 Task: Make in the project TripleWorks a sprint 'Celestial Sprint'.
Action: Mouse moved to (201, 58)
Screenshot: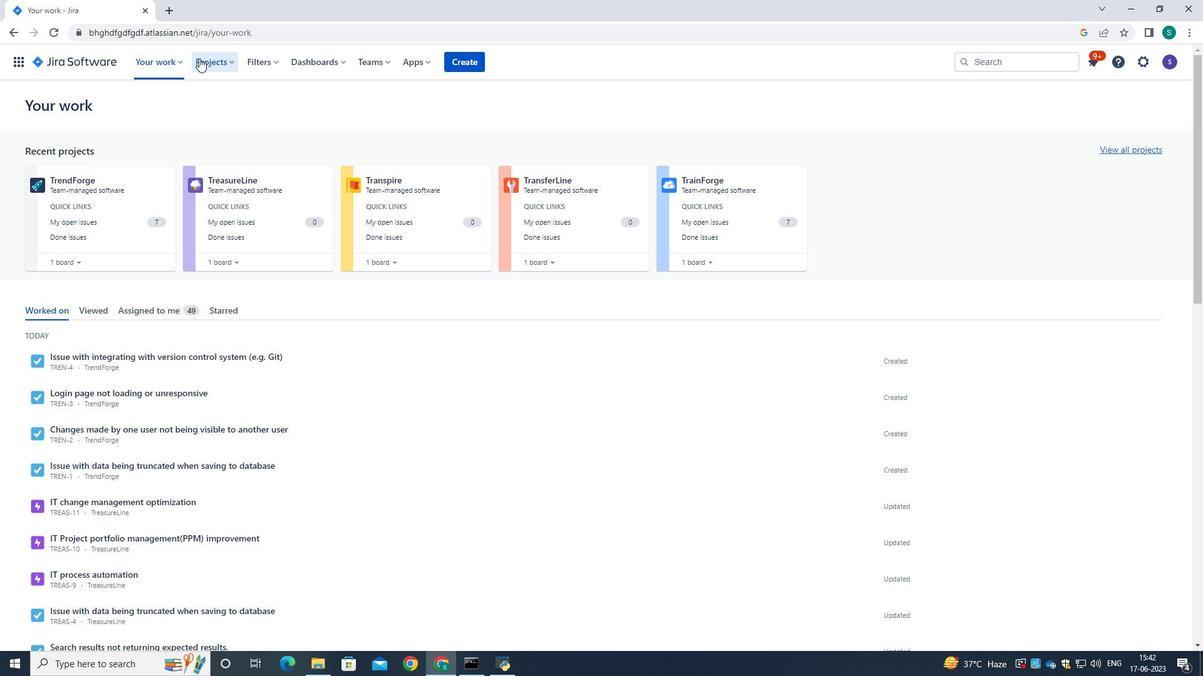 
Action: Mouse pressed left at (201, 58)
Screenshot: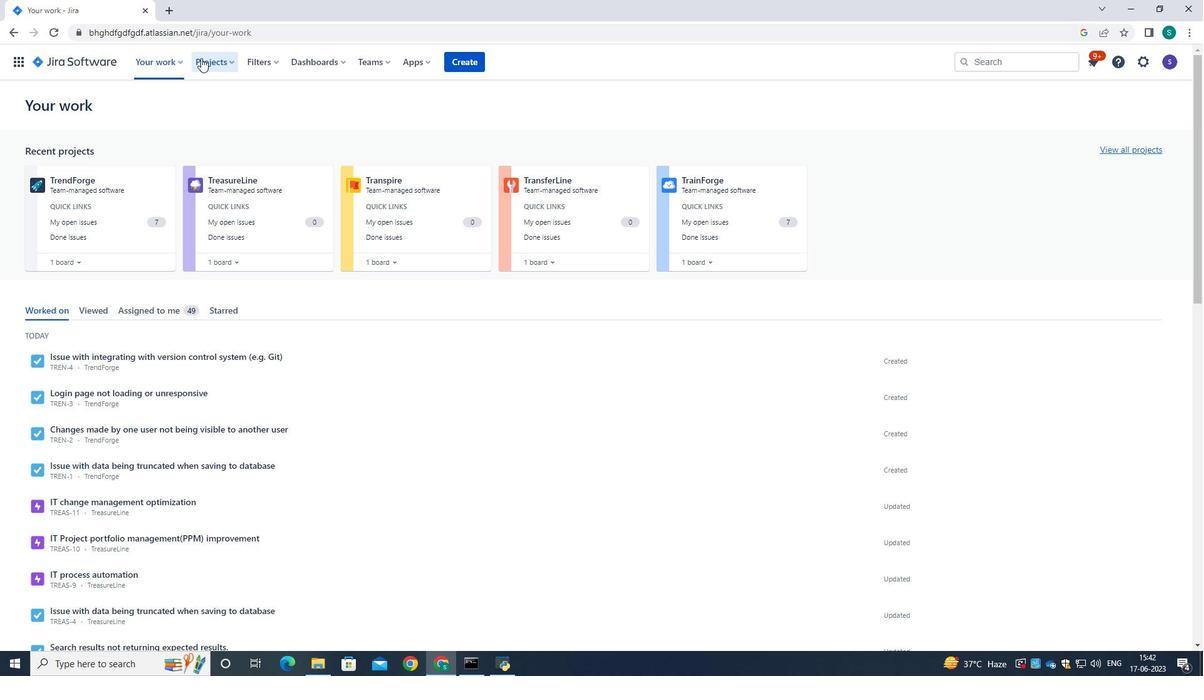 
Action: Mouse moved to (223, 119)
Screenshot: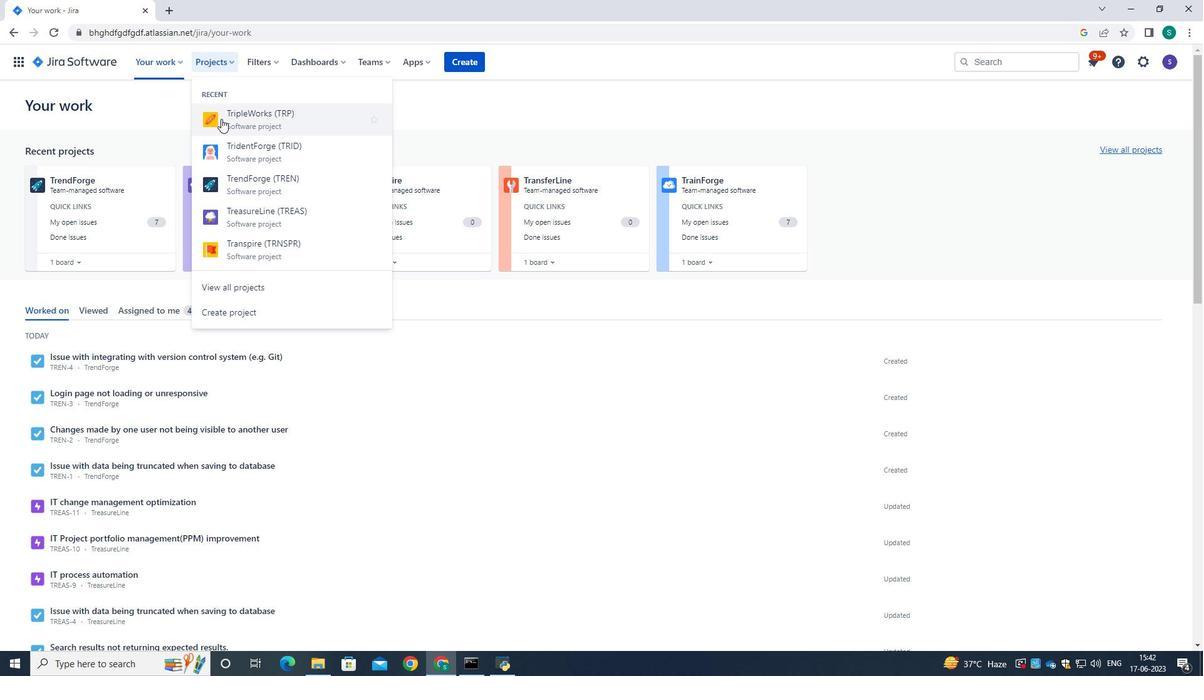 
Action: Mouse pressed left at (223, 119)
Screenshot: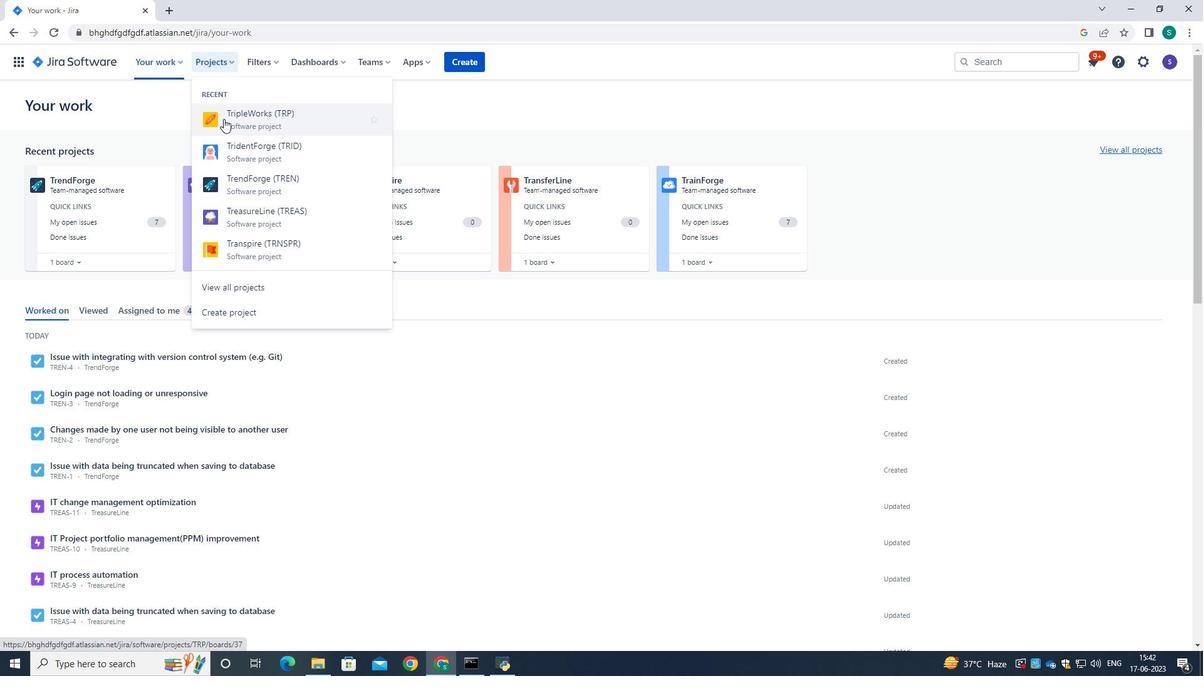 
Action: Mouse moved to (73, 194)
Screenshot: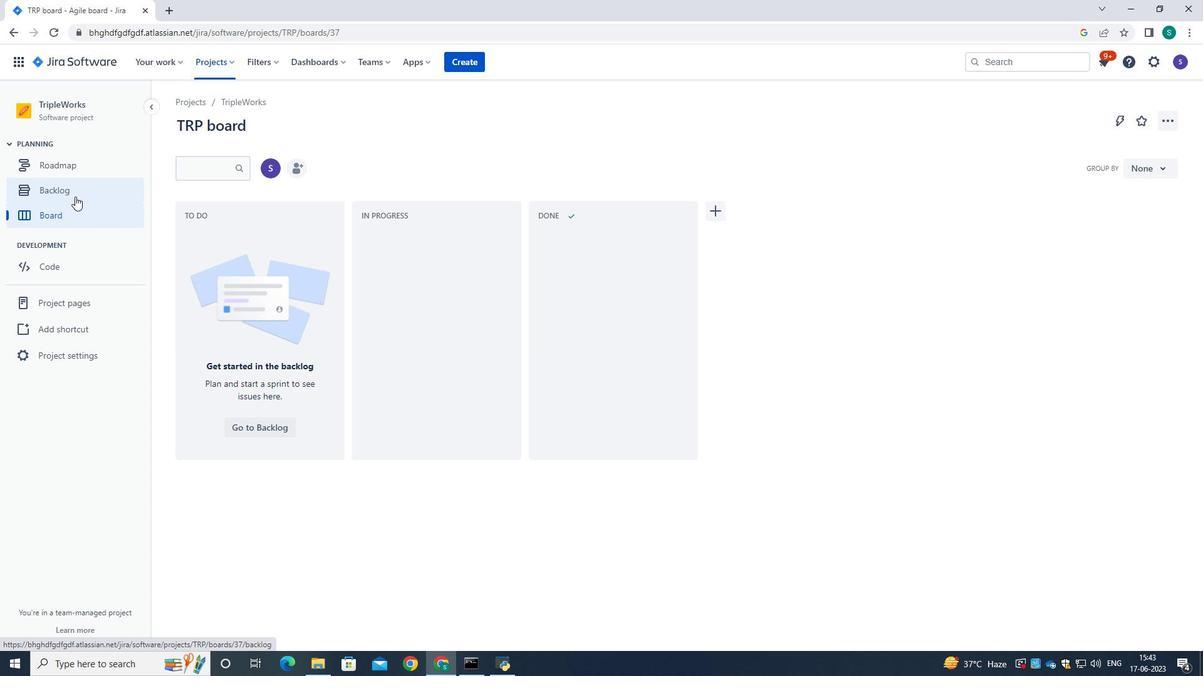 
Action: Mouse pressed left at (73, 194)
Screenshot: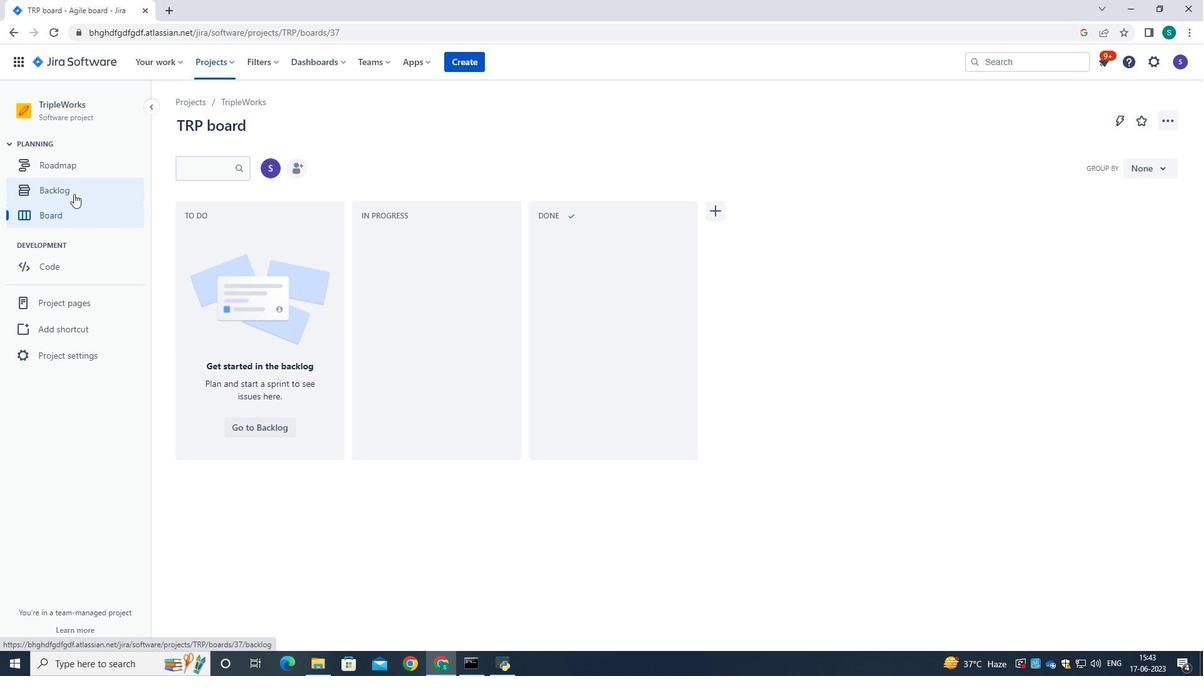 
Action: Mouse moved to (686, 251)
Screenshot: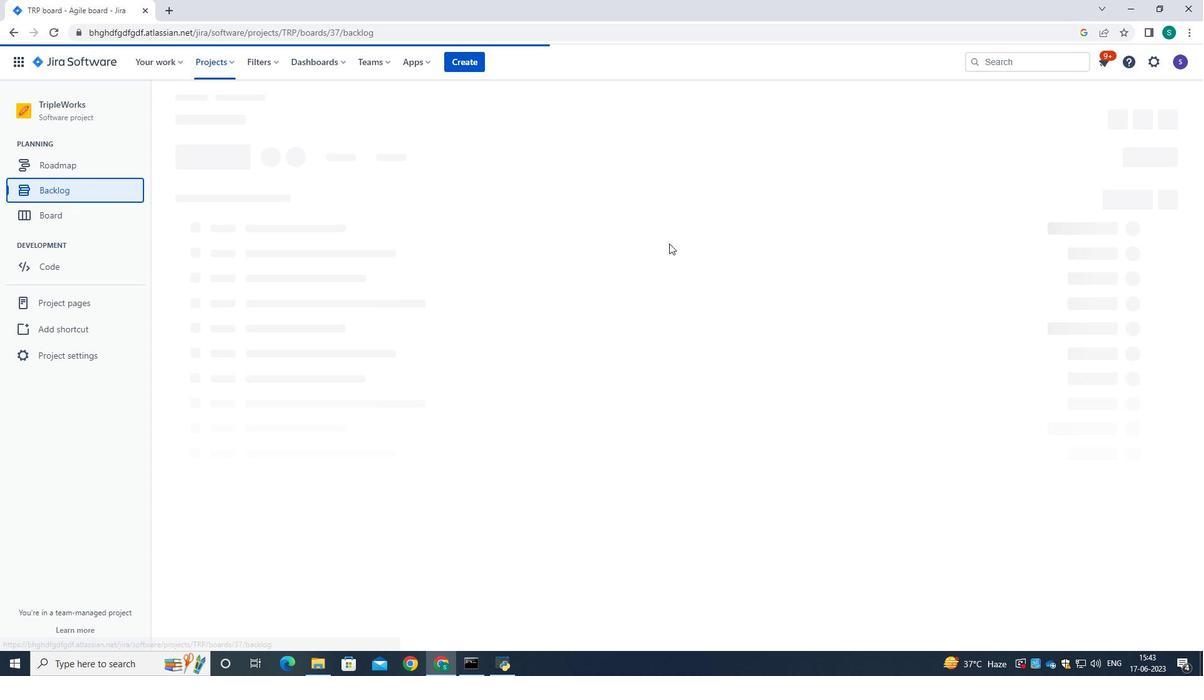 
Action: Mouse scrolled (686, 251) with delta (0, 0)
Screenshot: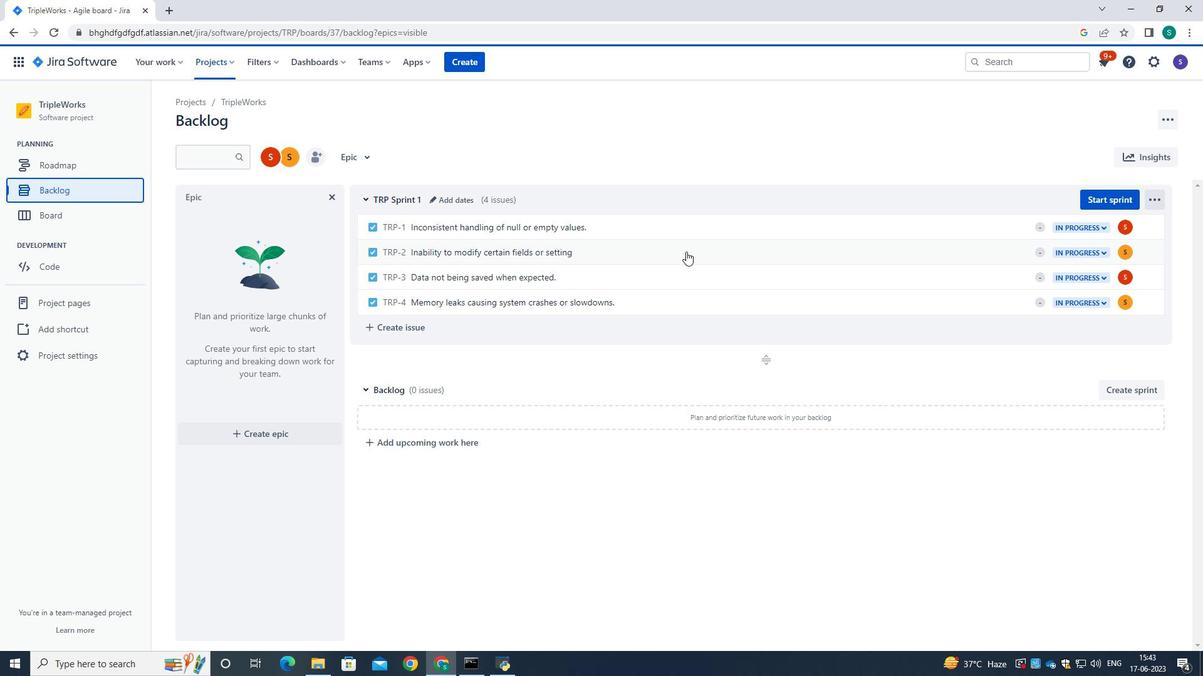 
Action: Mouse scrolled (686, 251) with delta (0, 0)
Screenshot: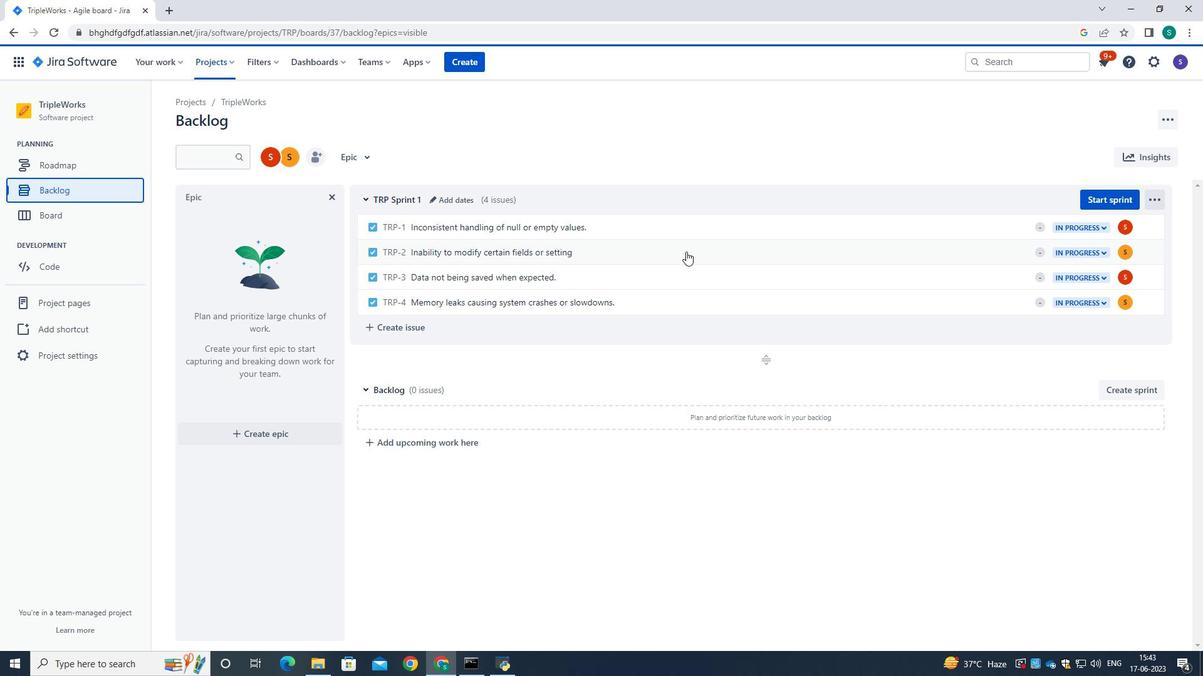 
Action: Mouse scrolled (686, 251) with delta (0, 0)
Screenshot: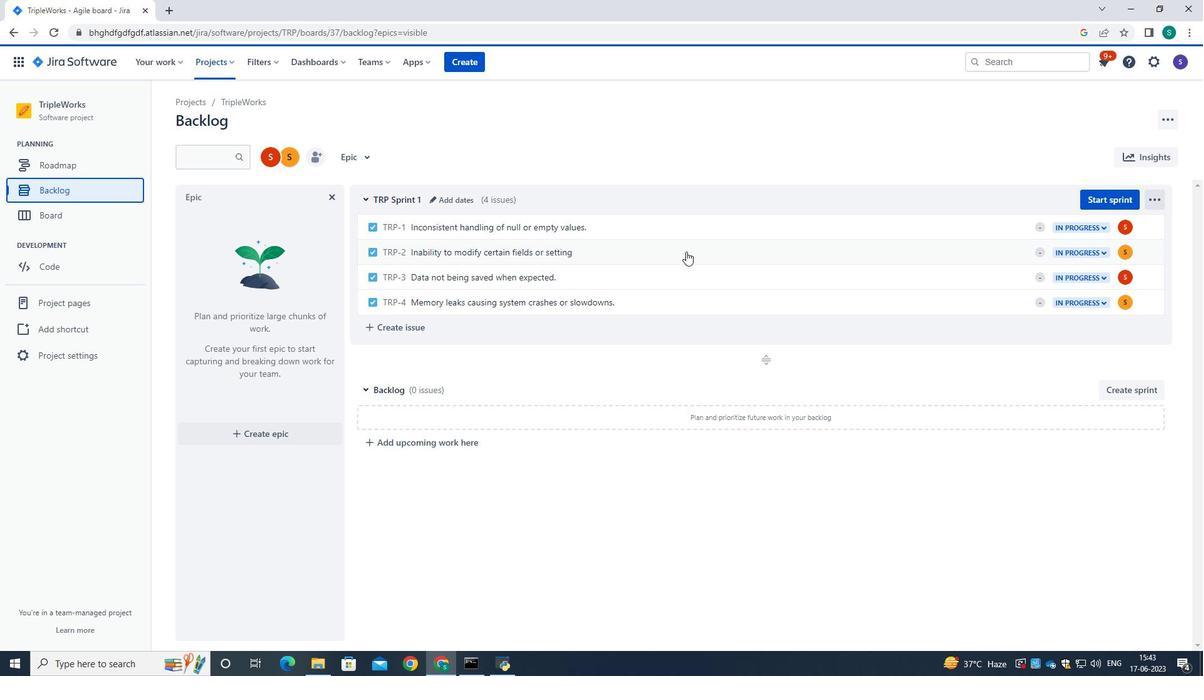 
Action: Mouse scrolled (686, 251) with delta (0, 0)
Screenshot: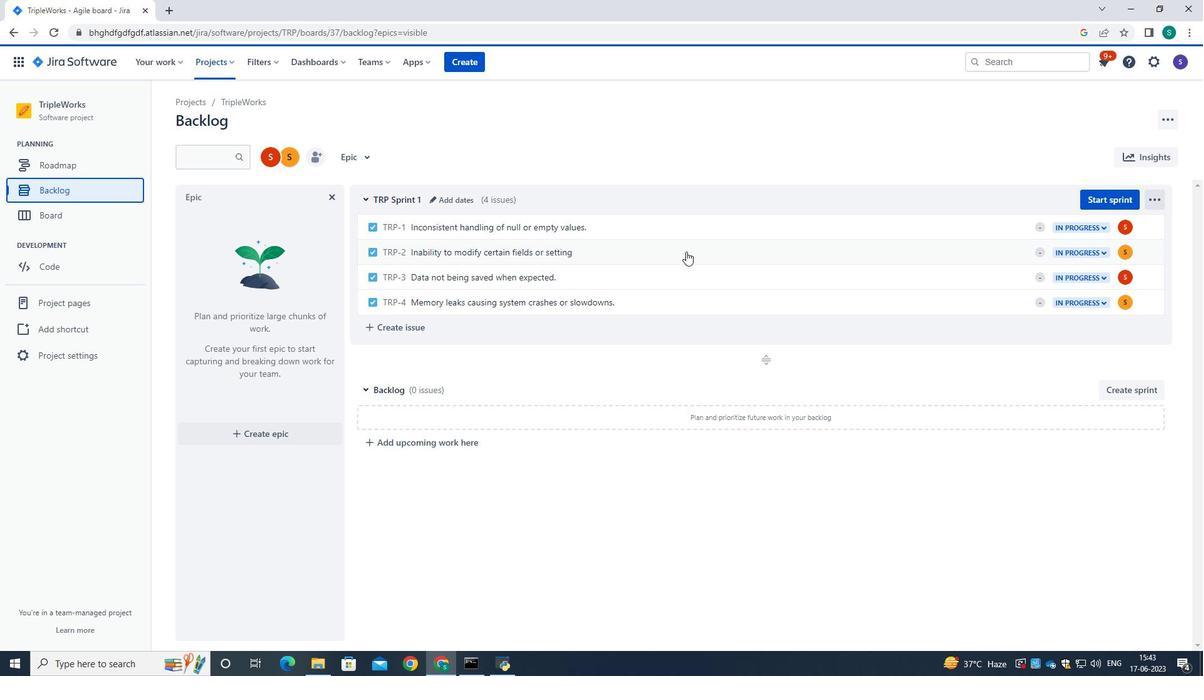 
Action: Mouse moved to (1143, 396)
Screenshot: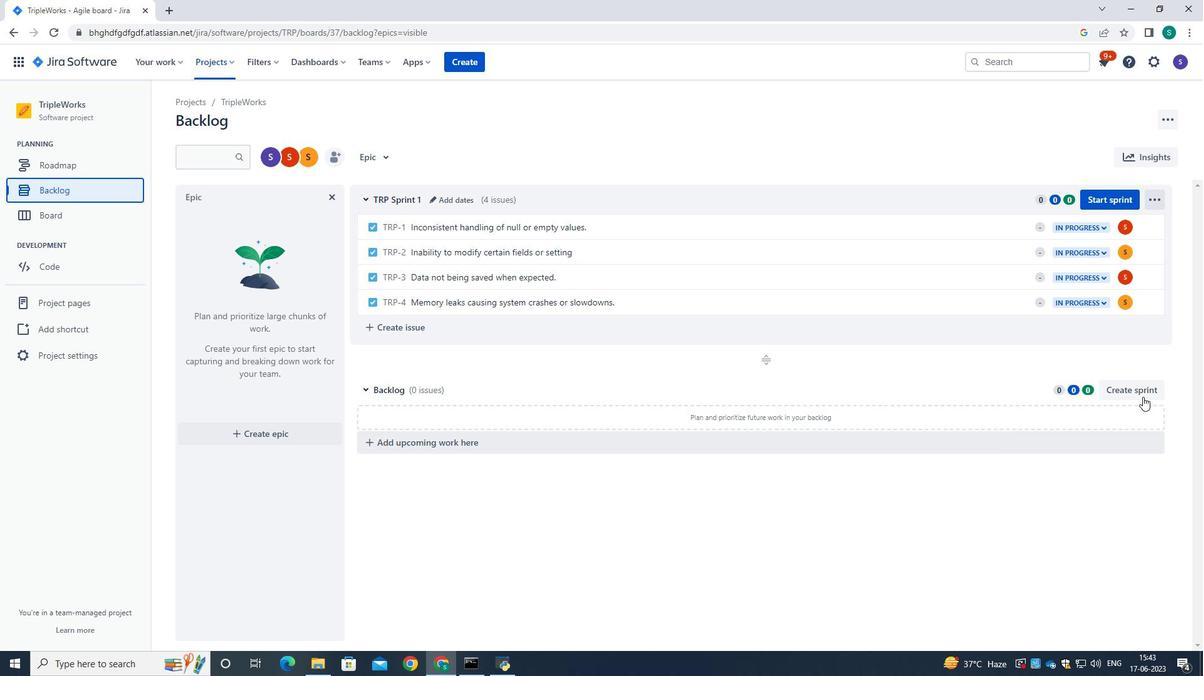 
Action: Mouse pressed left at (1143, 396)
Screenshot: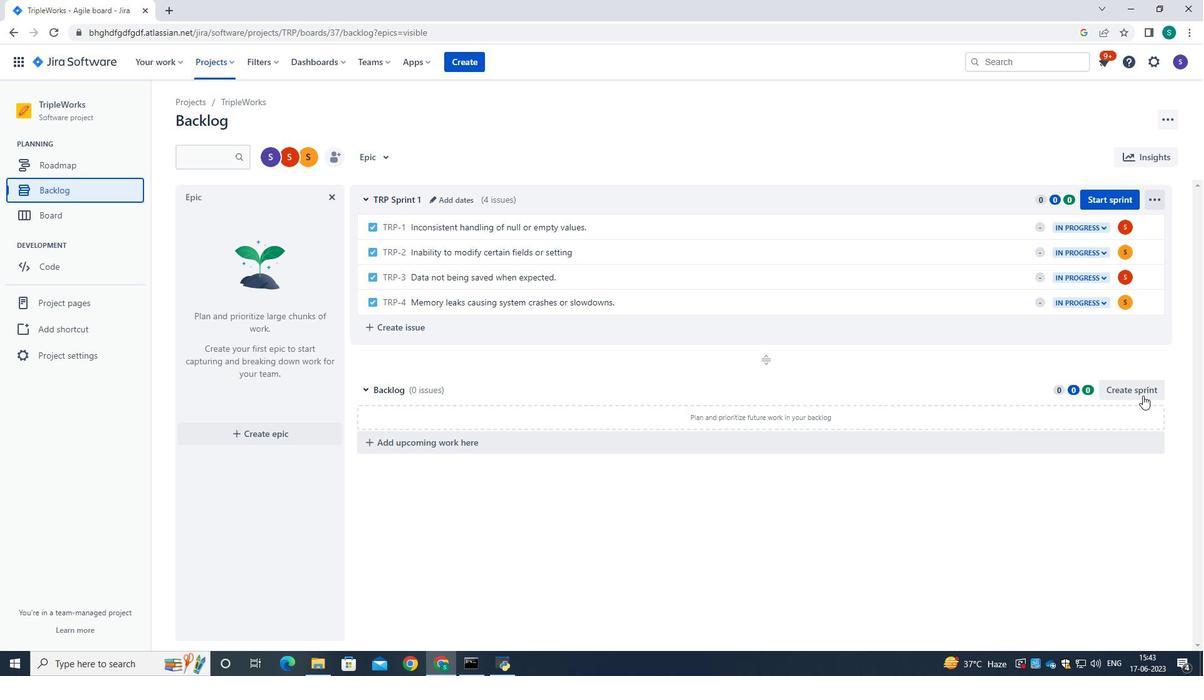 
Action: Mouse moved to (434, 391)
Screenshot: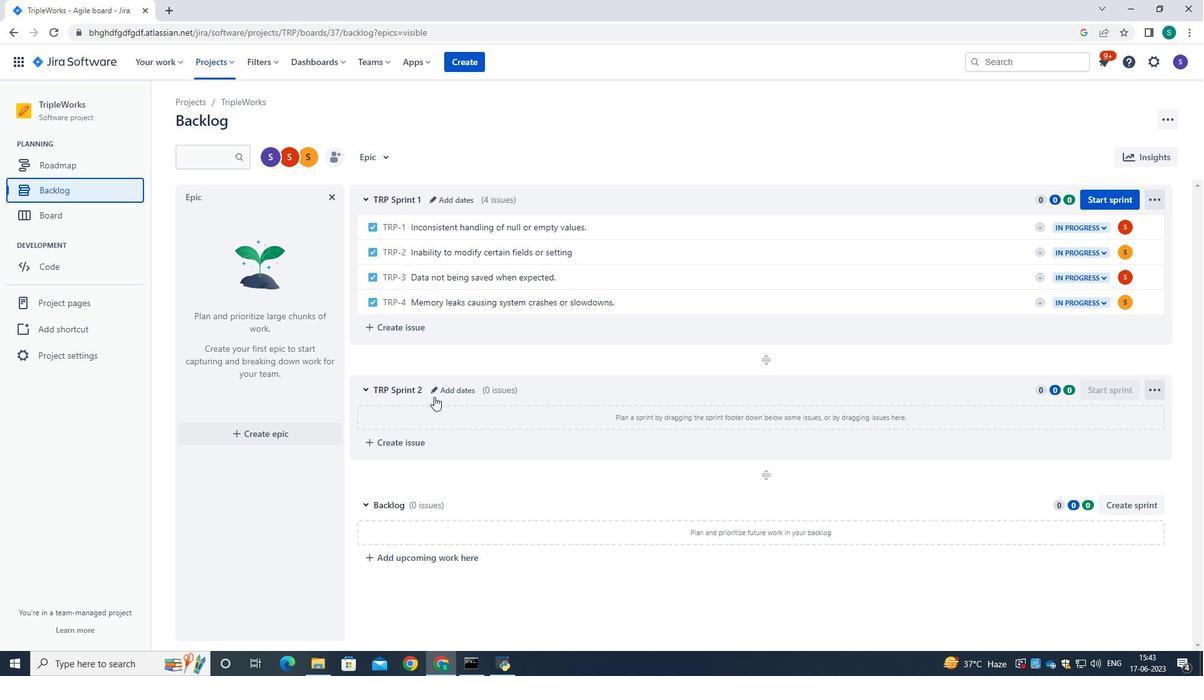 
Action: Mouse pressed left at (434, 391)
Screenshot: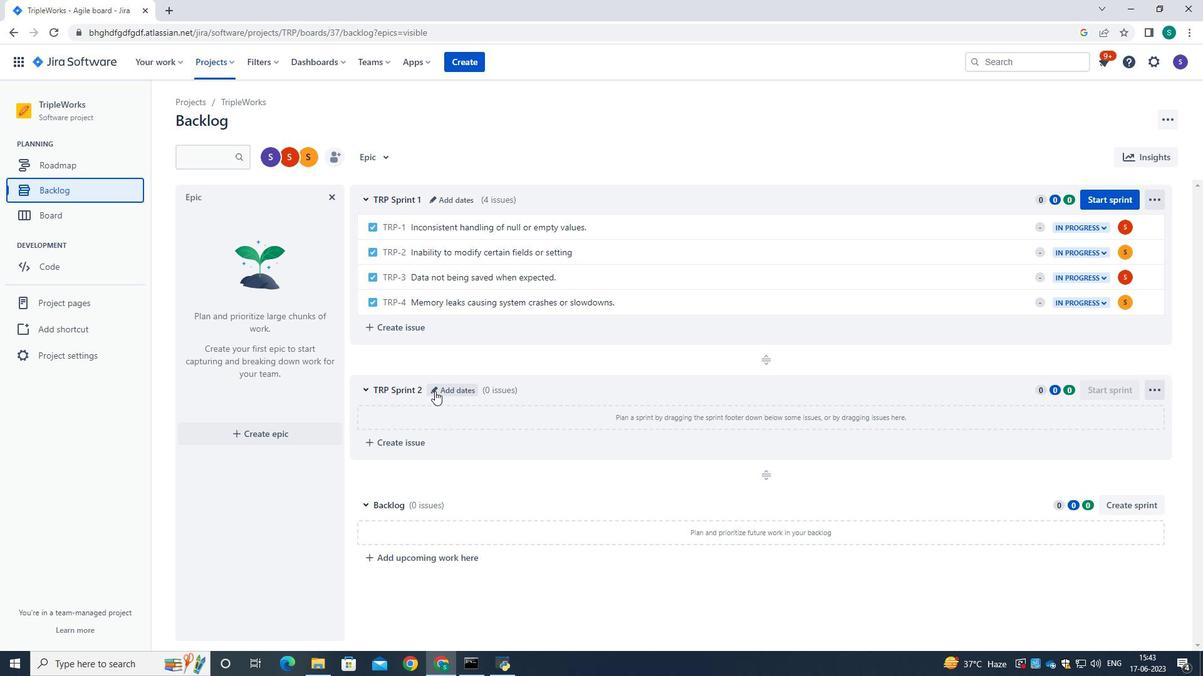 
Action: Mouse moved to (486, 149)
Screenshot: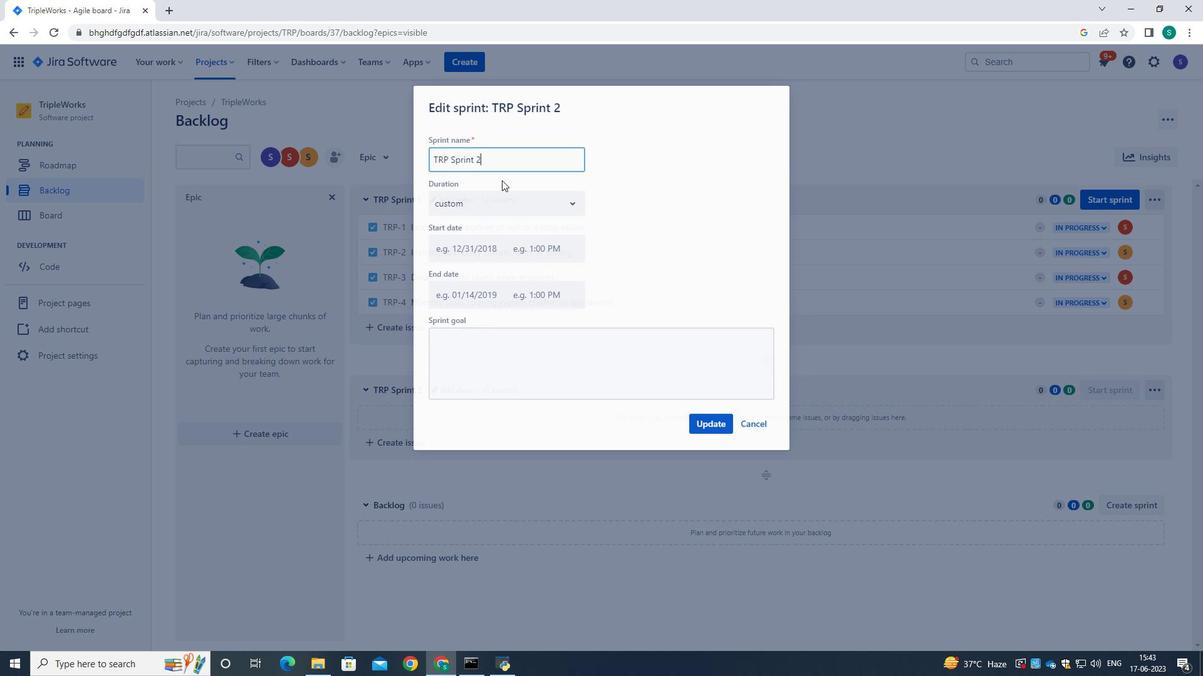 
Action: Key pressed <Key.backspace><Key.backspace><Key.backspace><Key.backspace><Key.backspace><Key.backspace><Key.backspace><Key.backspace><Key.backspace><Key.backspace><Key.backspace><Key.backspace><Key.backspace><Key.backspace><Key.backspace><Key.backspace><Key.backspace><Key.backspace><Key.backspace><Key.backspace><Key.backspace><Key.backspace><Key.backspace><Key.backspace><Key.backspace><Key.caps_lock><Key.caps_lock><Key.caps_lock>C<Key.caps_lock>l<Key.backspace>elestial<Key.space><Key.caps_lock>S<Key.caps_lock>print
Screenshot: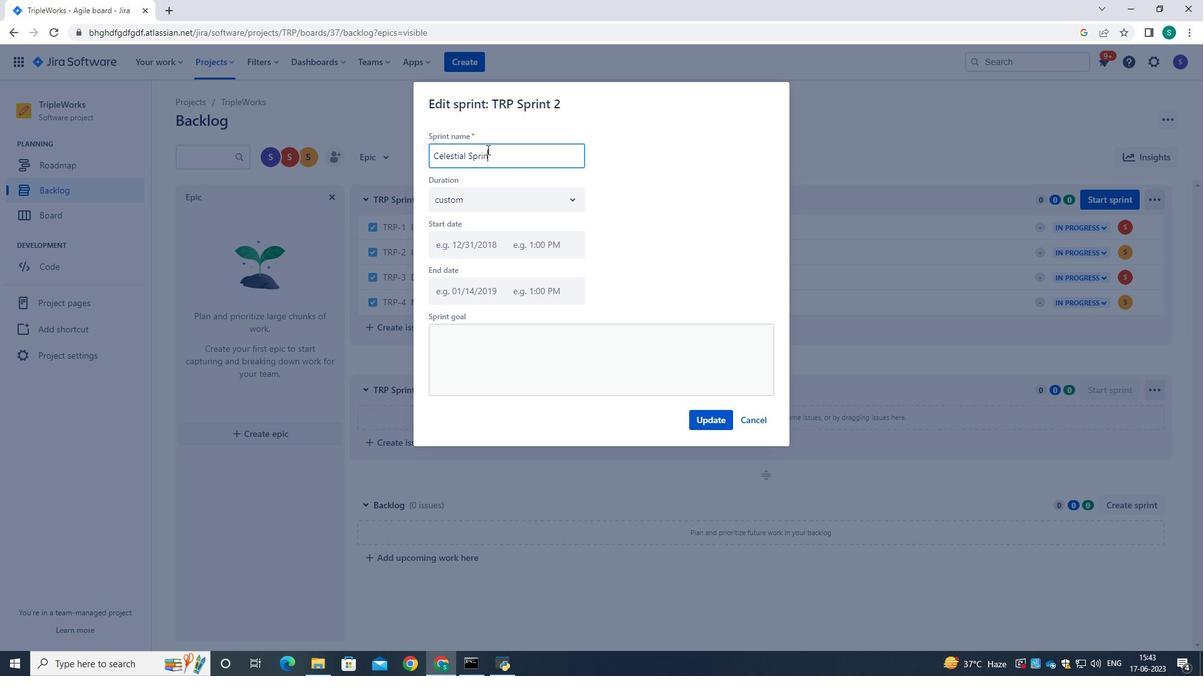 
Action: Mouse moved to (705, 420)
Screenshot: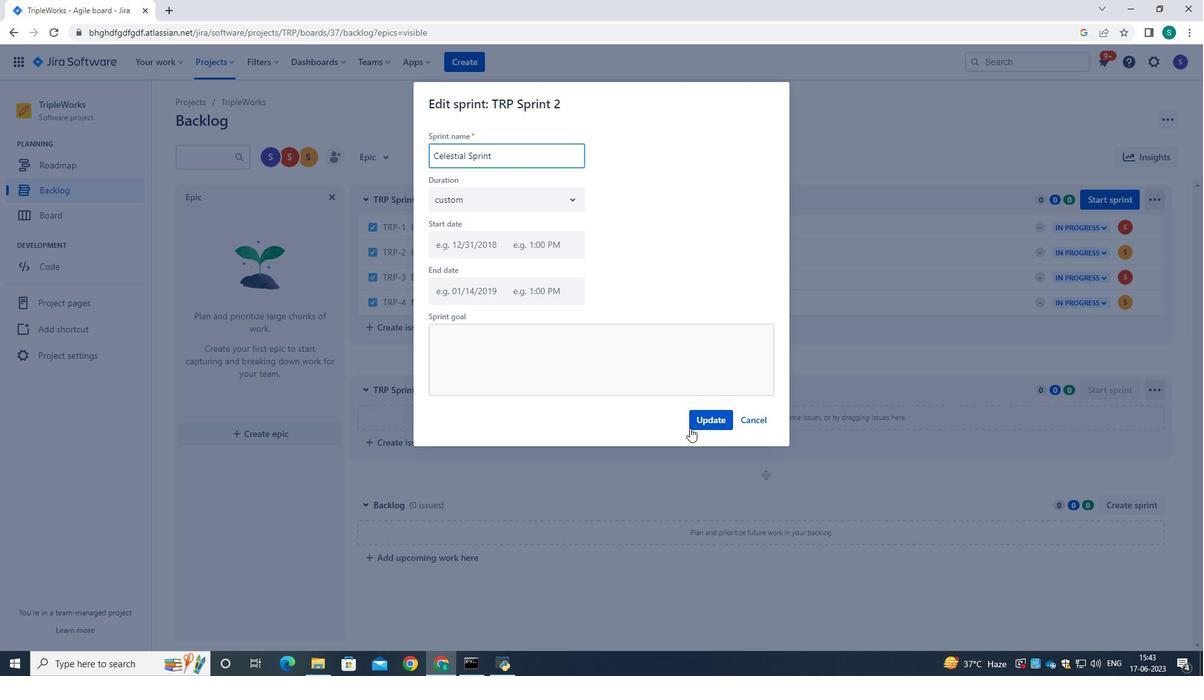 
Action: Mouse pressed left at (705, 420)
Screenshot: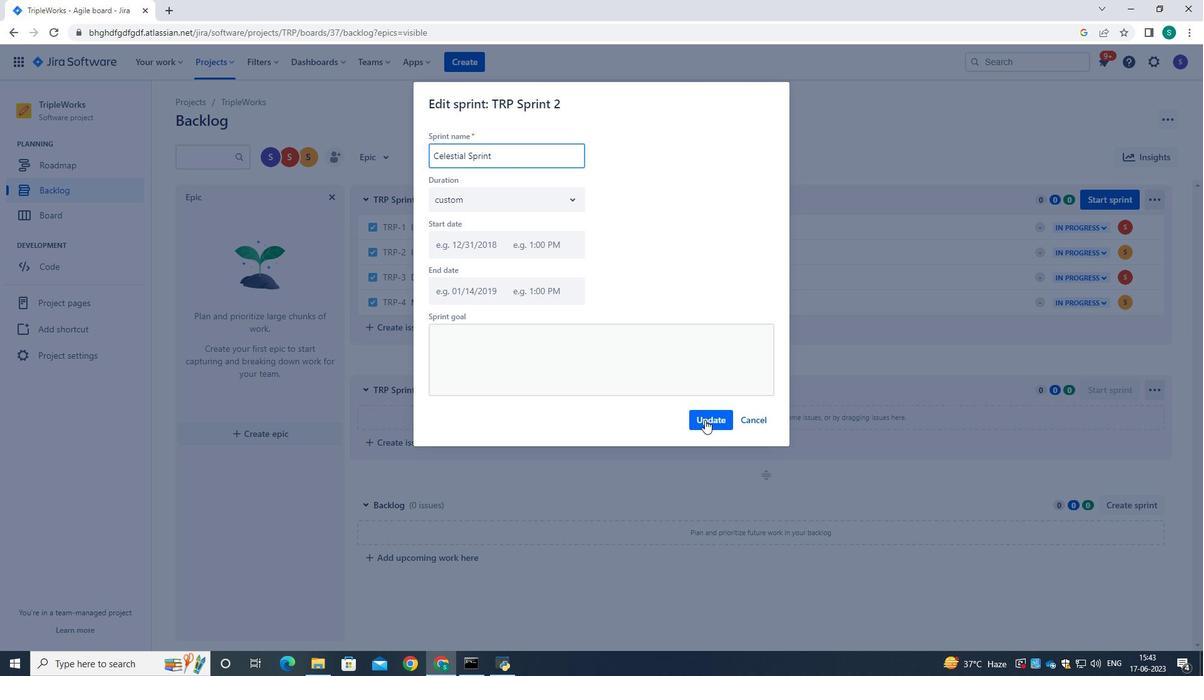
Action: Mouse moved to (738, 169)
Screenshot: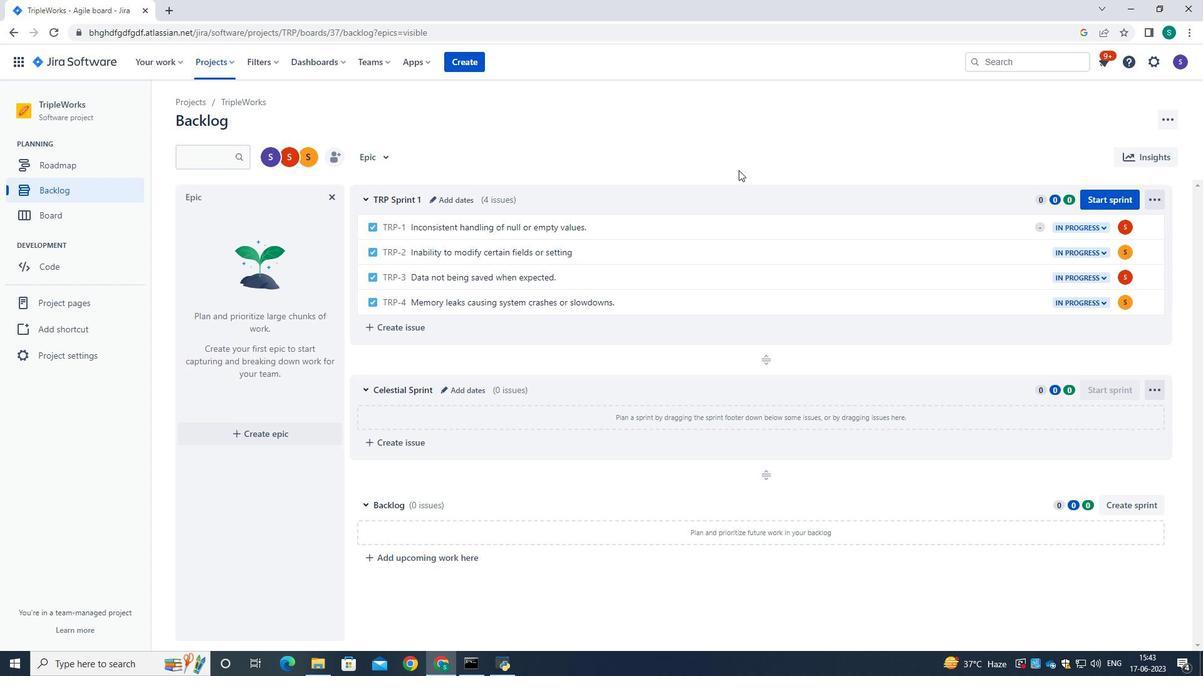 
